 Task: Plan a time block for the sustainable fashion discussion.
Action: Mouse moved to (134, 130)
Screenshot: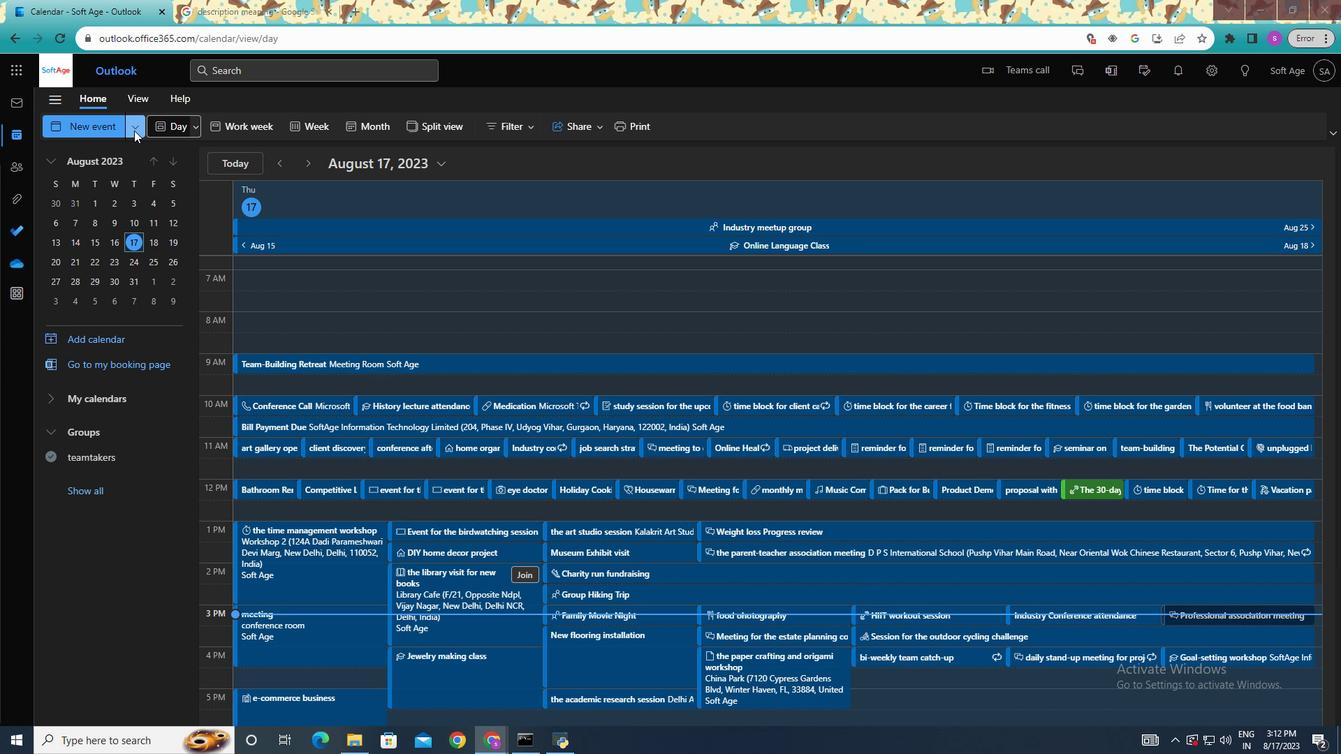 
Action: Mouse pressed left at (134, 130)
Screenshot: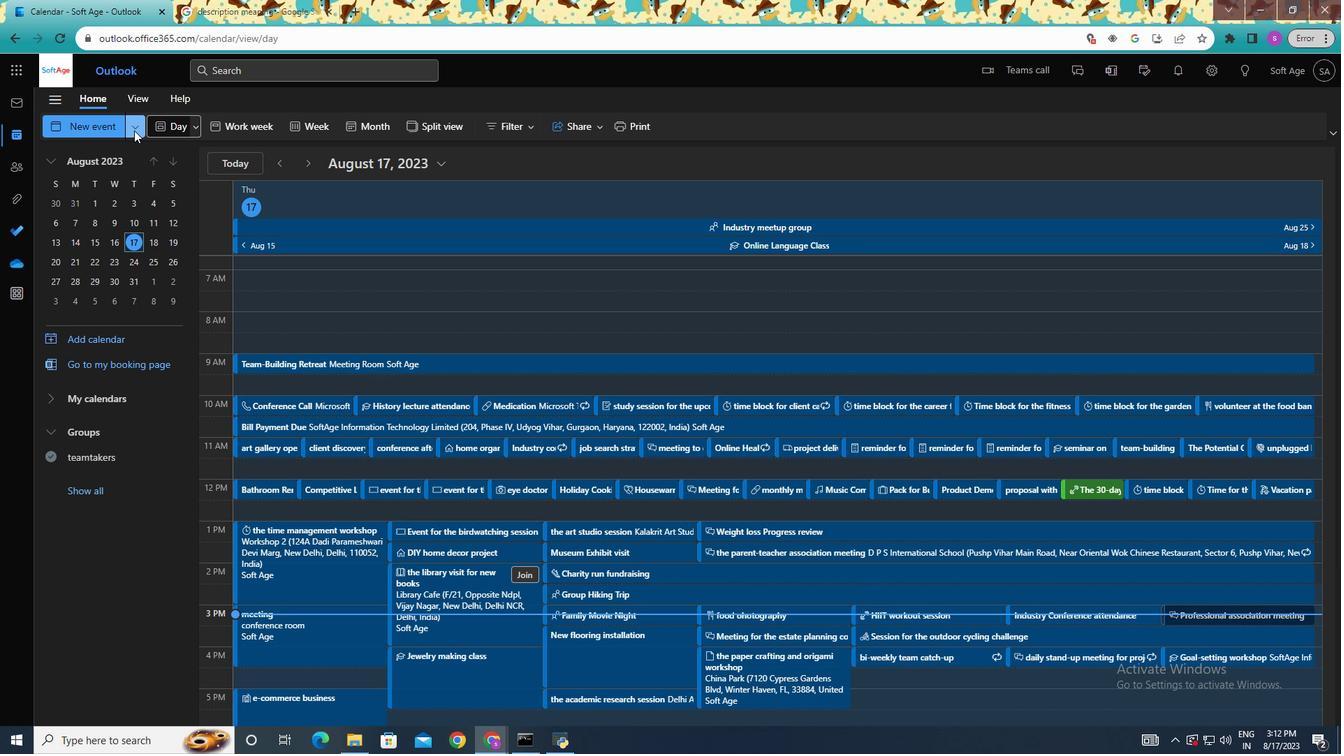 
Action: Mouse moved to (117, 210)
Screenshot: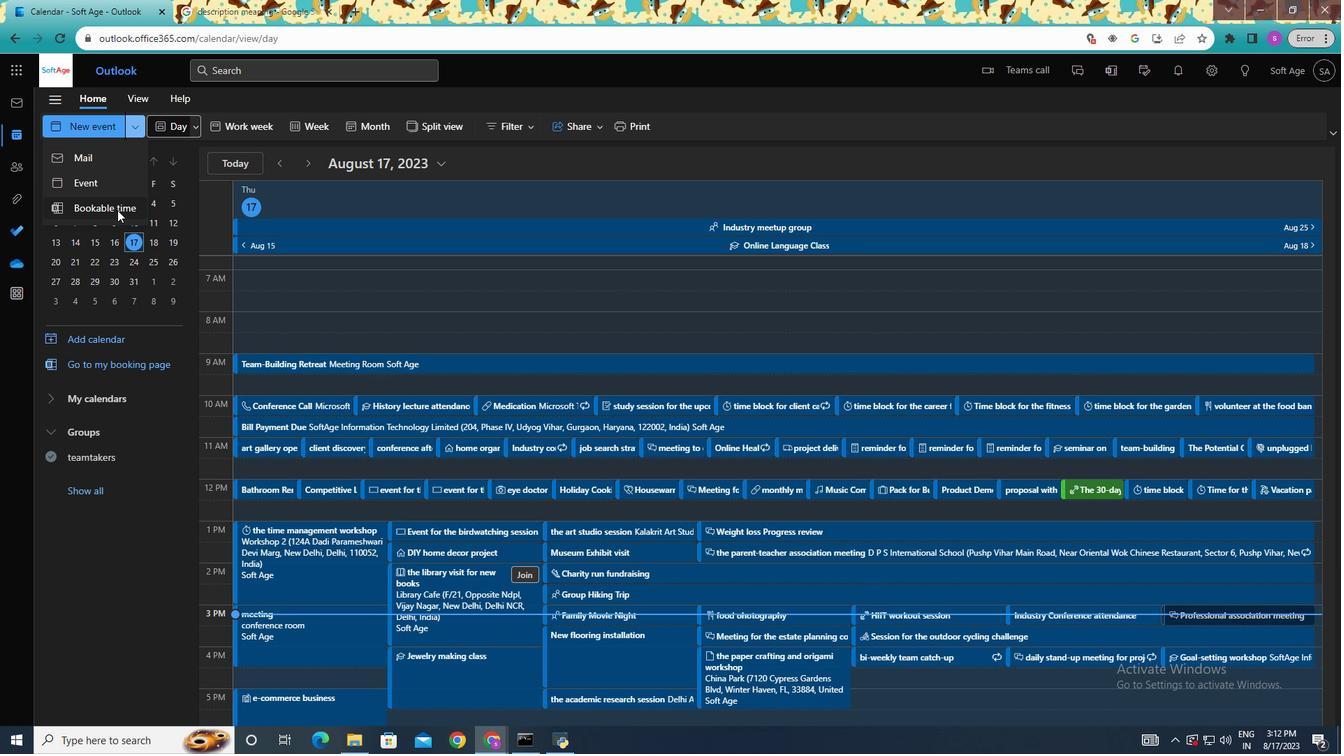 
Action: Mouse pressed left at (117, 210)
Screenshot: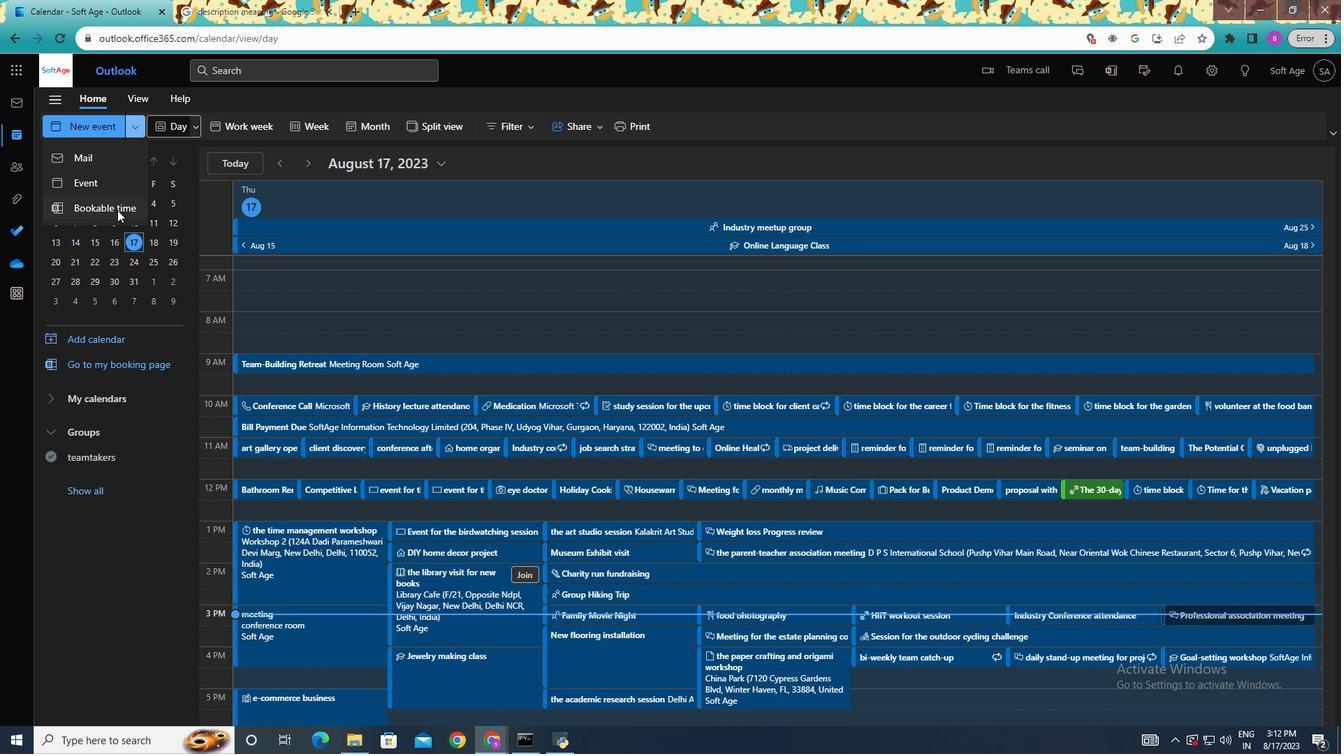 
Action: Mouse moved to (399, 160)
Screenshot: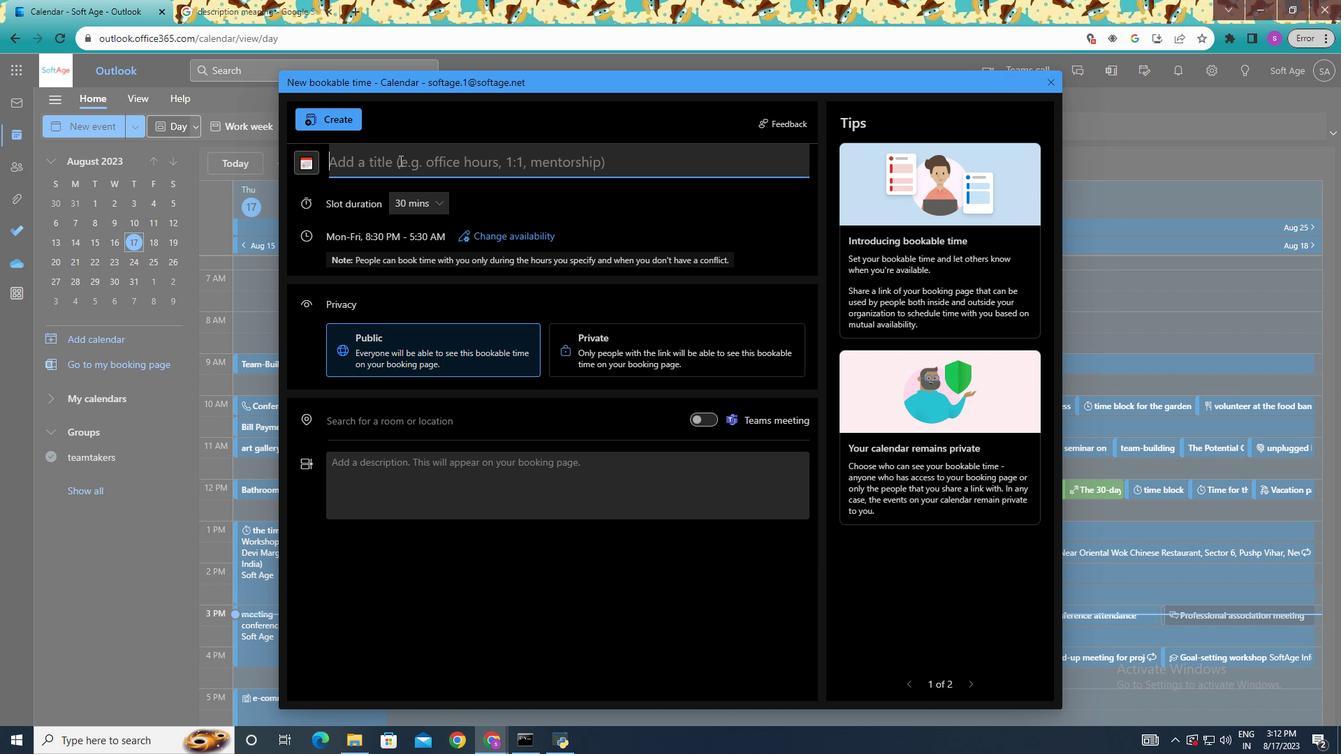 
Action: Mouse pressed left at (399, 160)
Screenshot: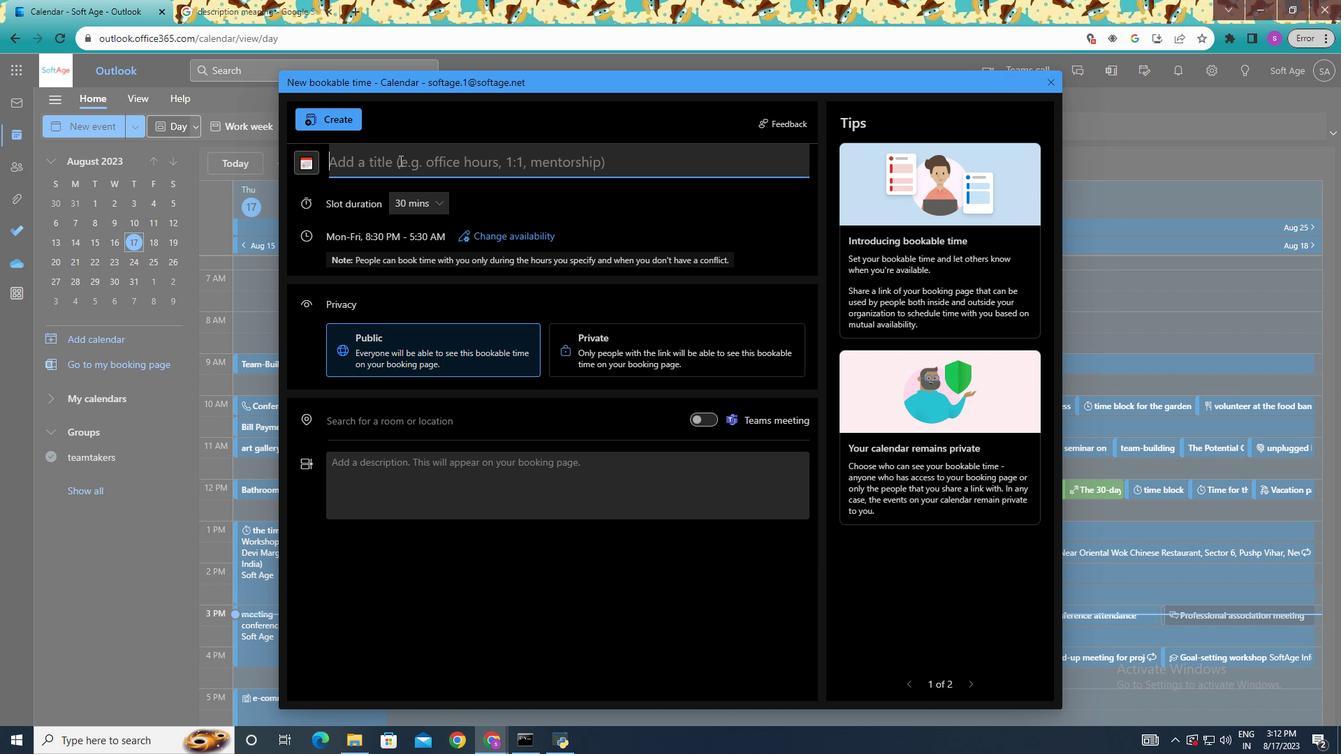 
Action: Mouse moved to (398, 159)
Screenshot: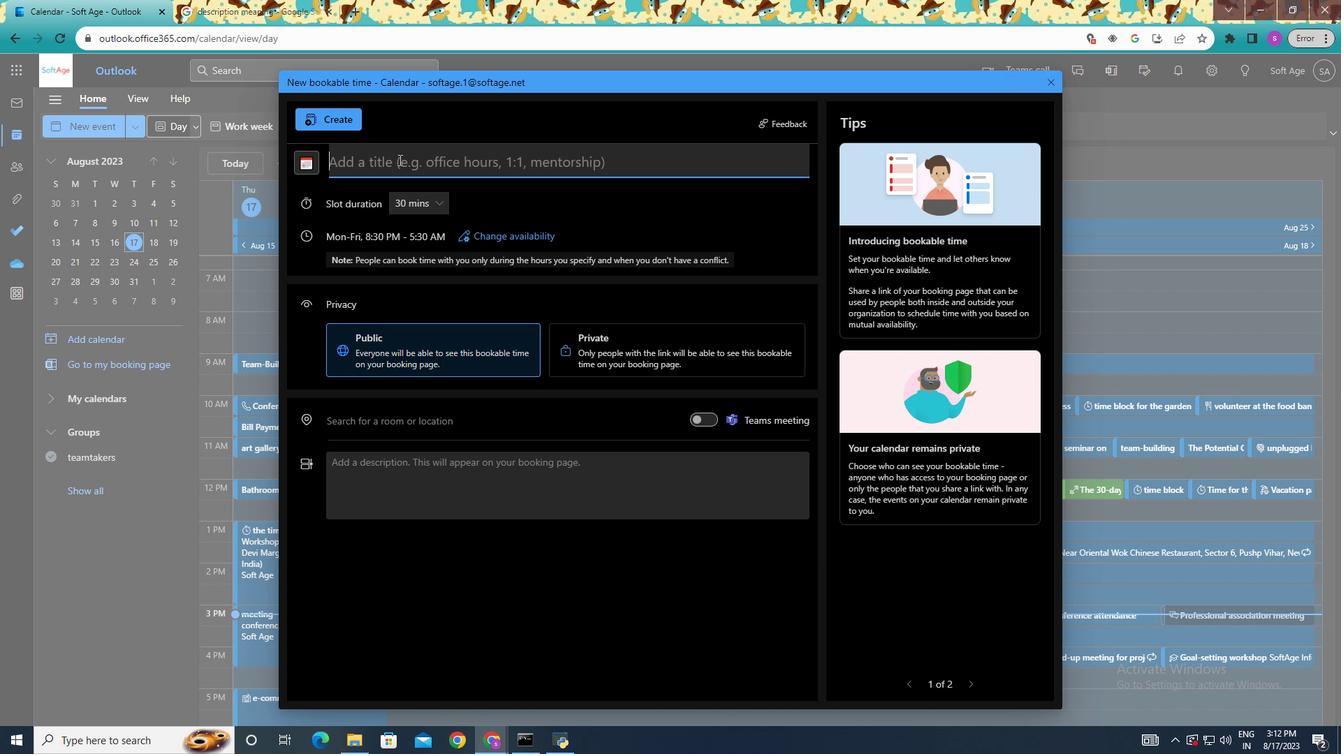 
Action: Key pressed <Key.shift>The<Key.space>sustainable<Key.space>fashion<Key.space>discussion
Screenshot: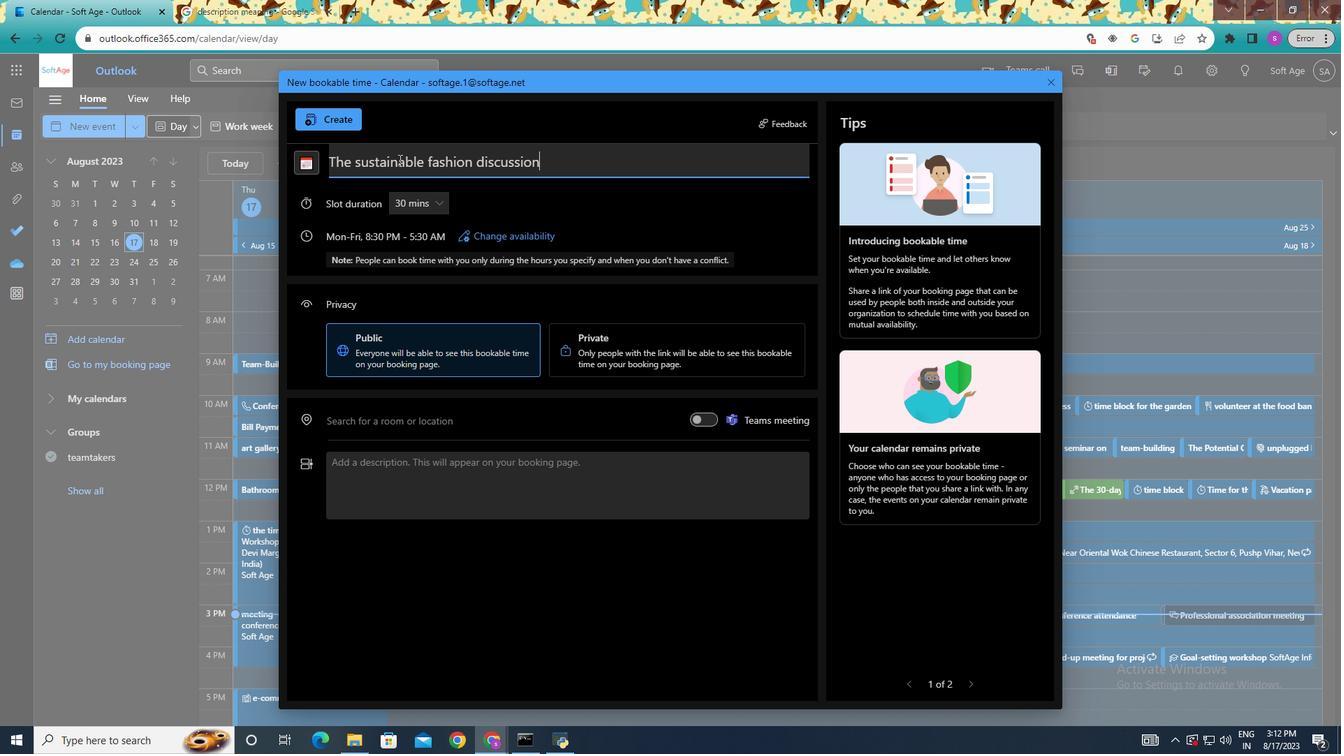 
Action: Mouse moved to (444, 202)
Screenshot: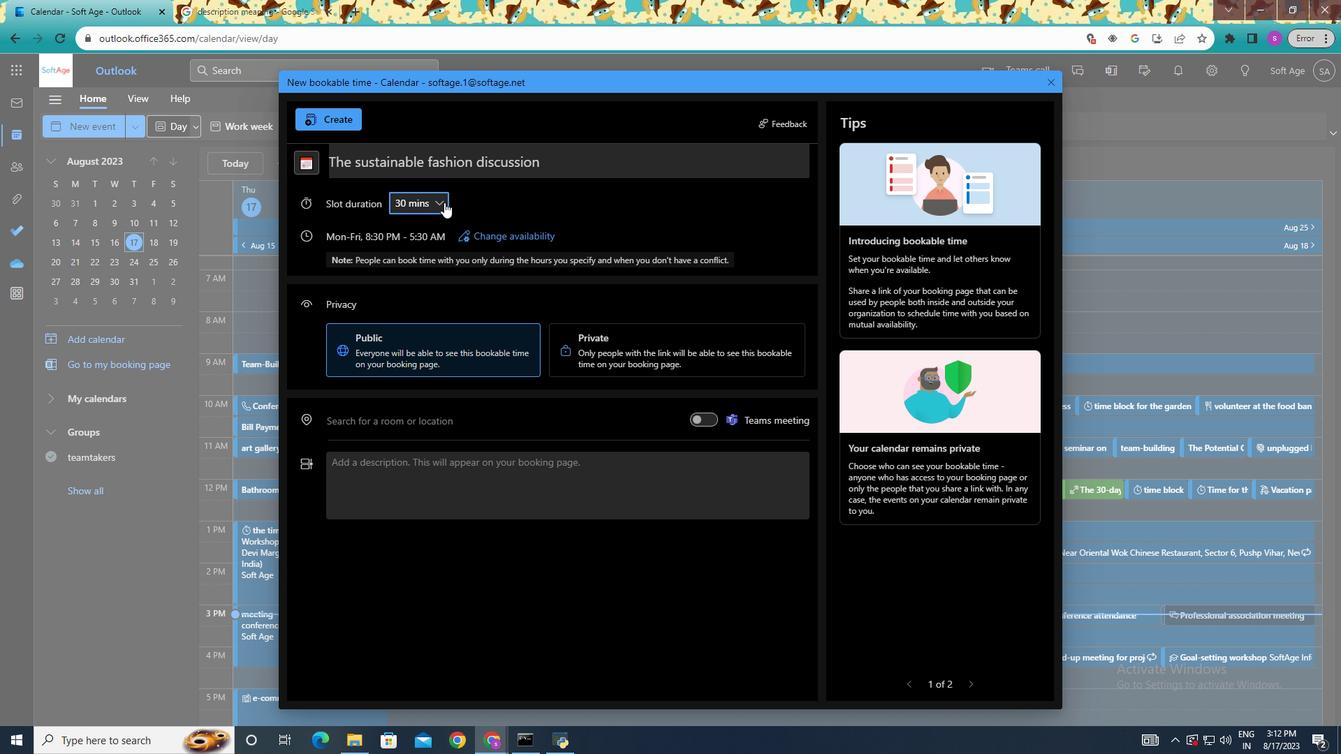 
Action: Mouse pressed left at (444, 202)
Screenshot: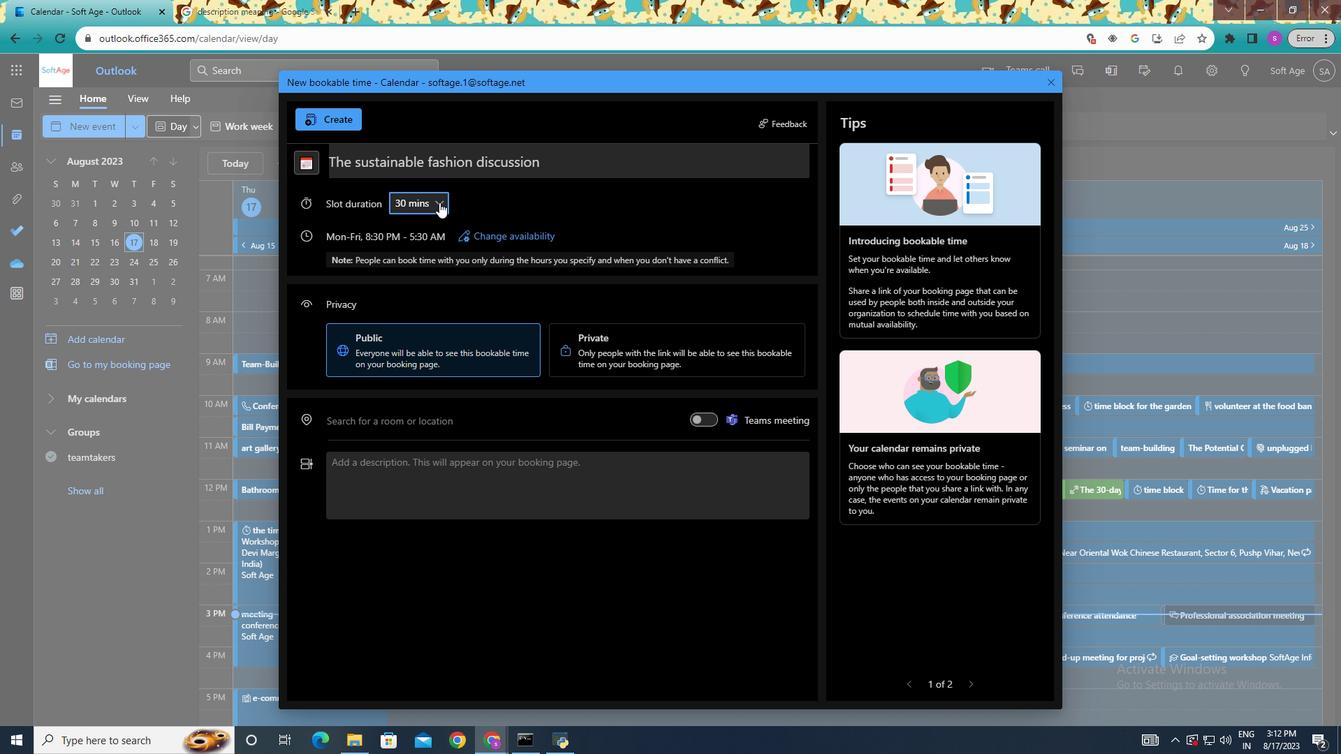 
Action: Mouse moved to (419, 303)
Screenshot: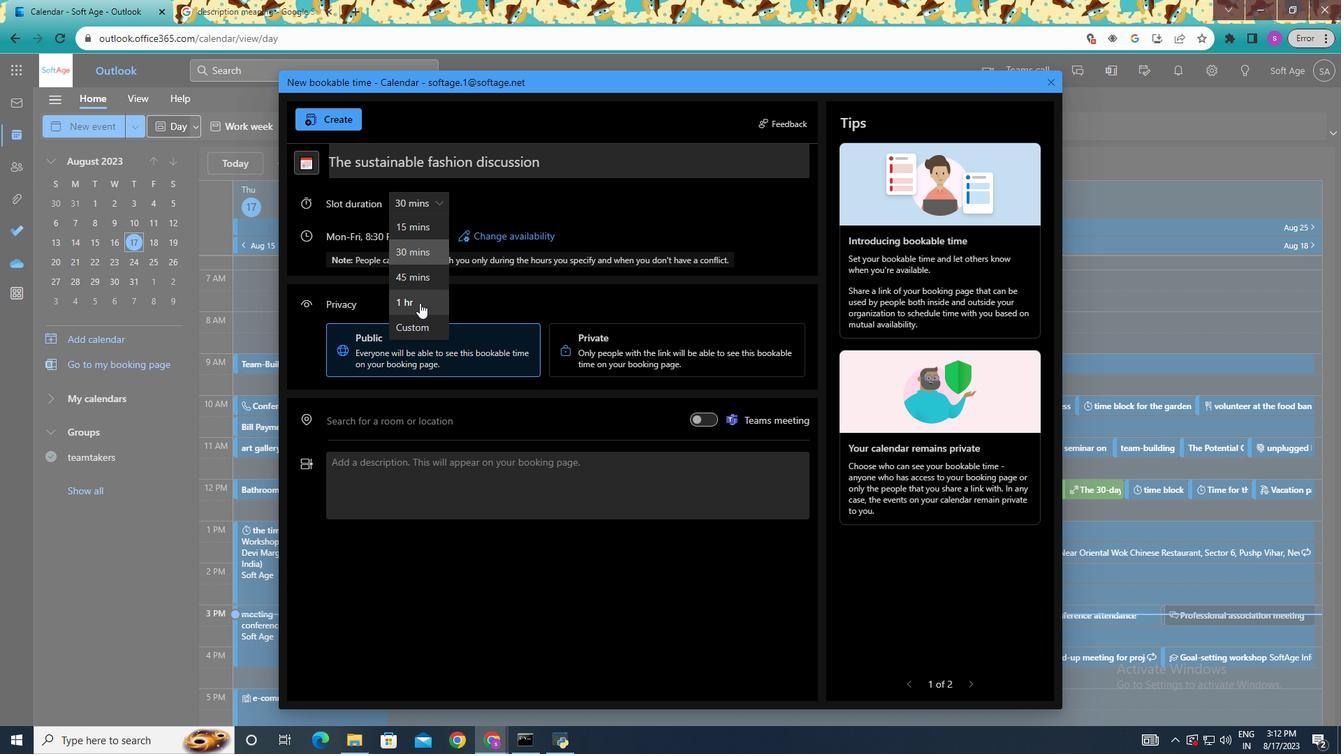 
Action: Mouse pressed left at (419, 303)
Screenshot: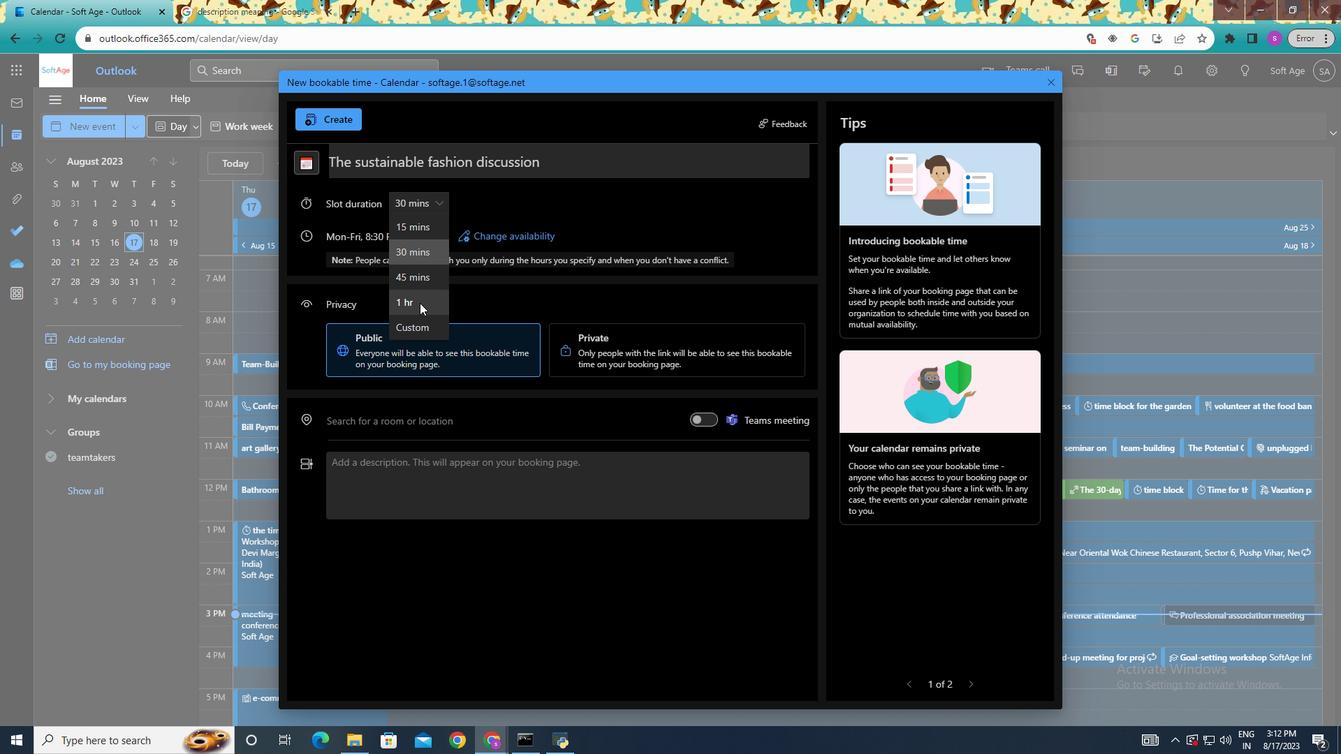 
Action: Mouse moved to (641, 356)
Screenshot: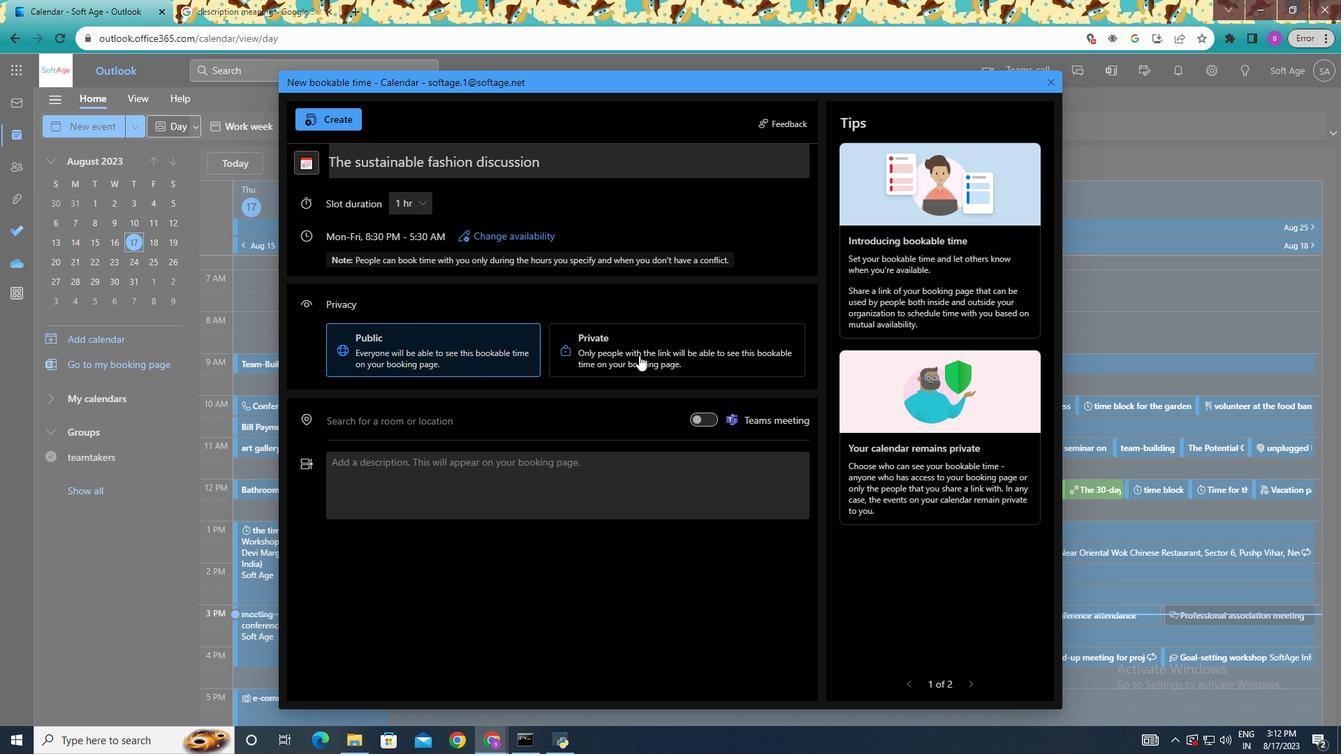 
Action: Mouse pressed left at (641, 356)
Screenshot: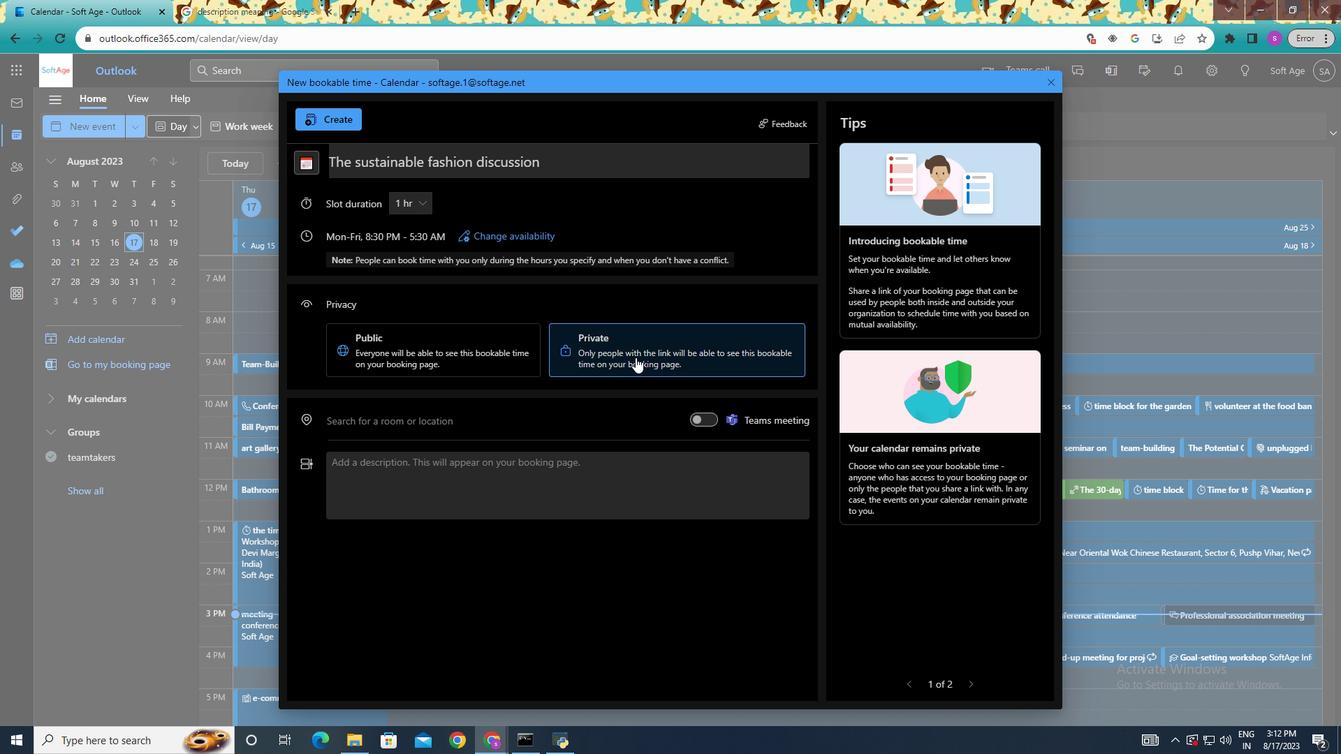 
Action: Mouse moved to (432, 421)
Screenshot: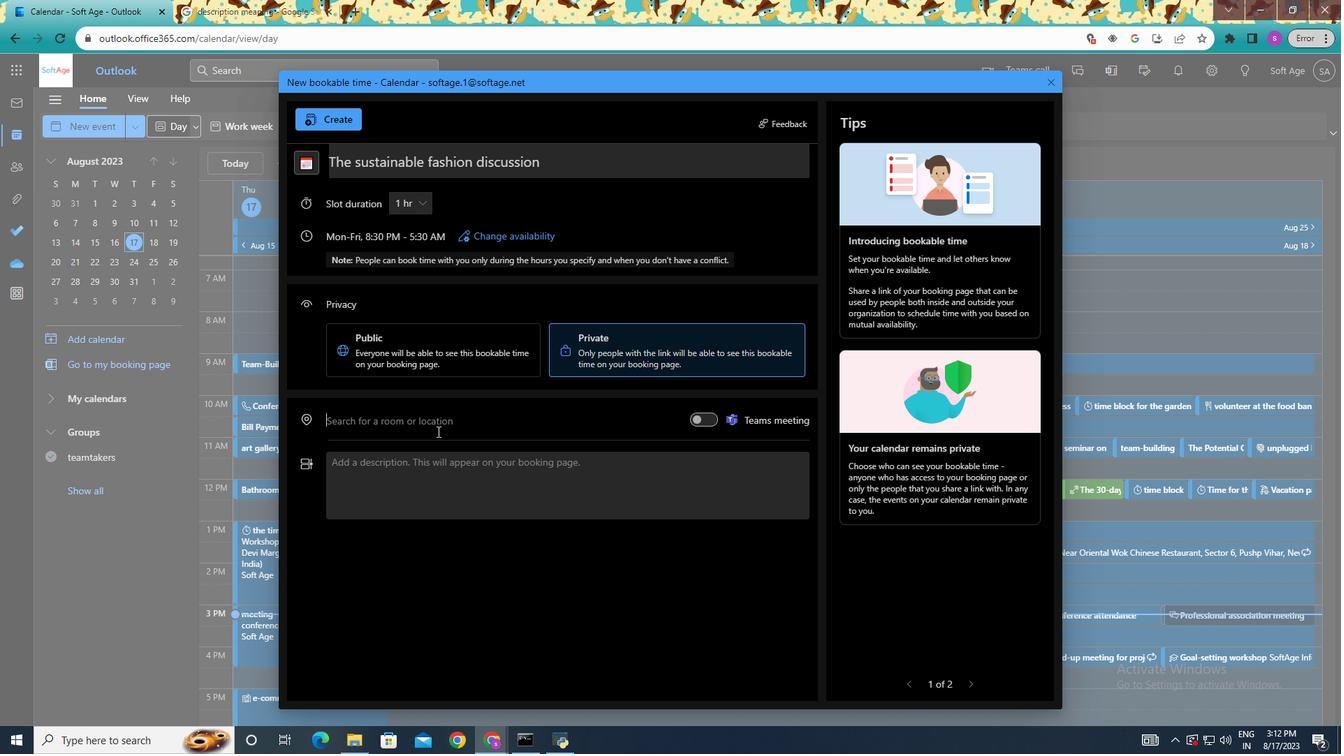
Action: Mouse pressed left at (432, 421)
Screenshot: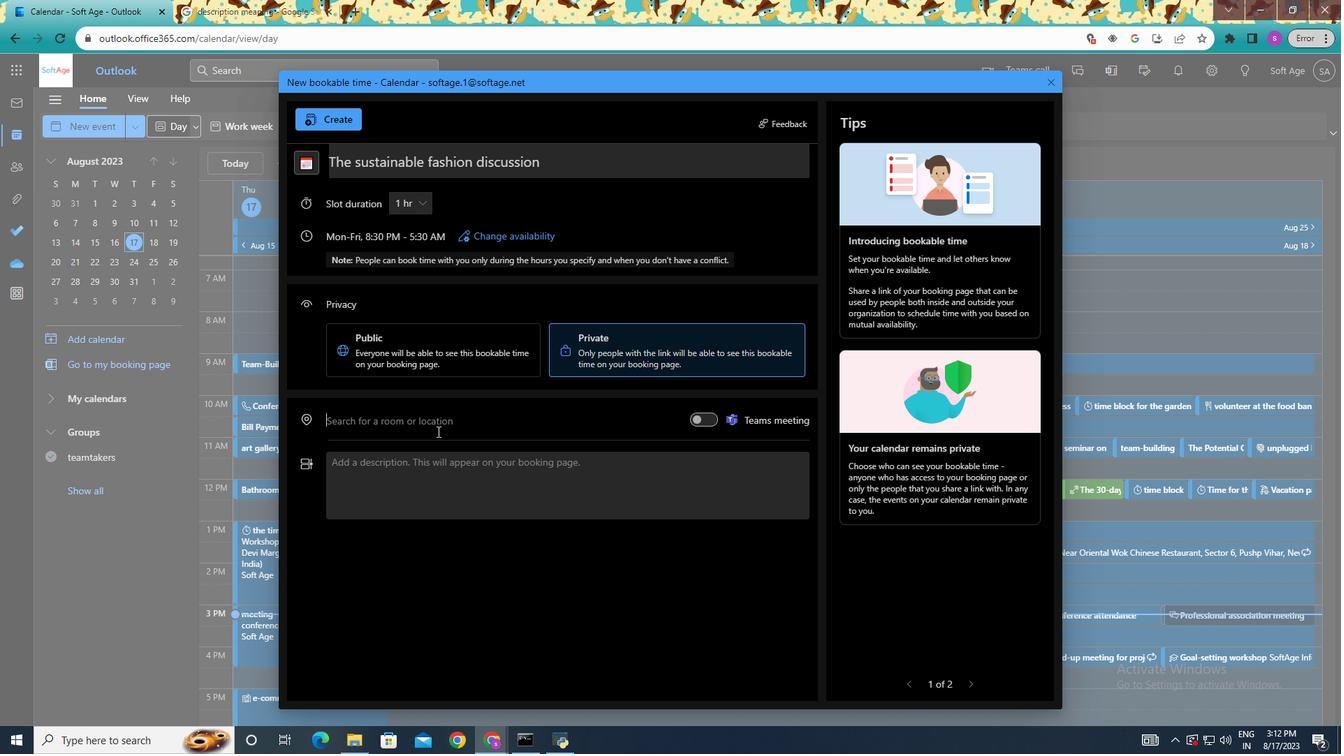 
Action: Mouse moved to (436, 431)
Screenshot: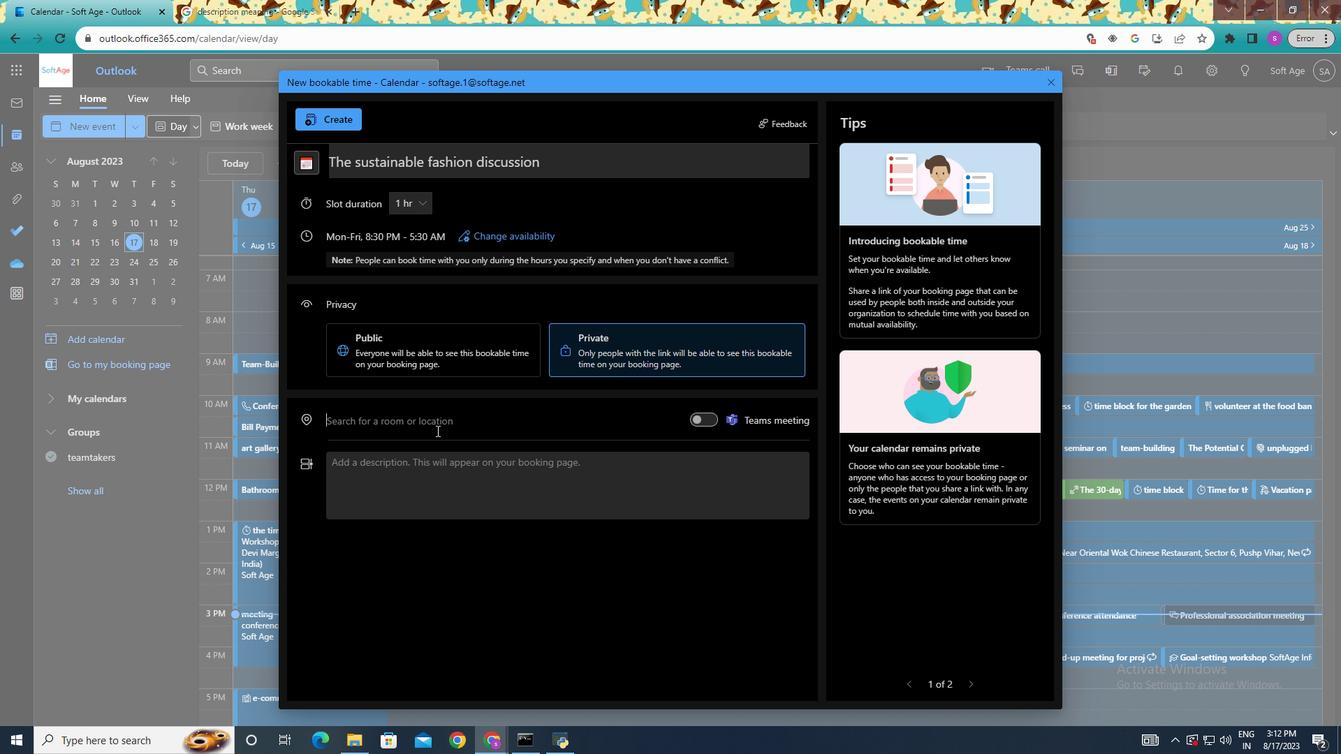 
Action: Key pressed <Key.shift>Plam<Key.space>vihar<Key.space>
Screenshot: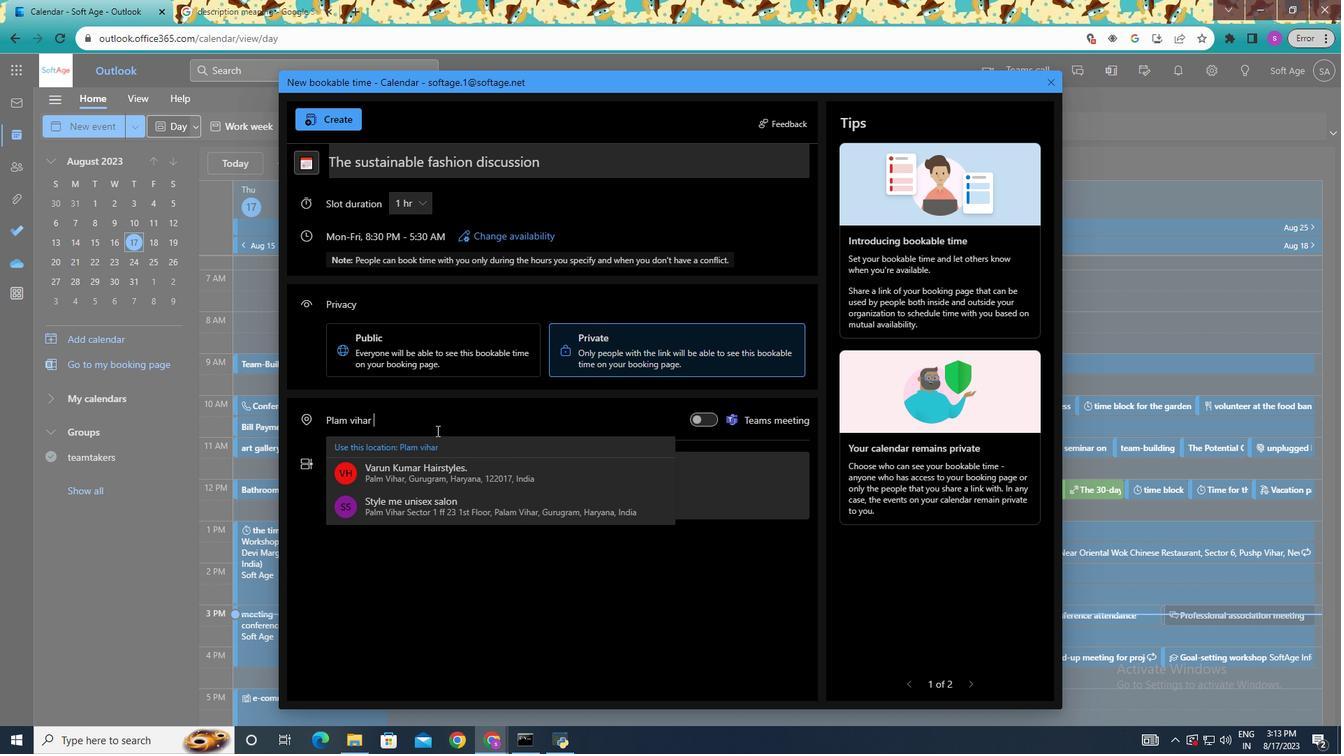 
Action: Mouse moved to (398, 481)
Screenshot: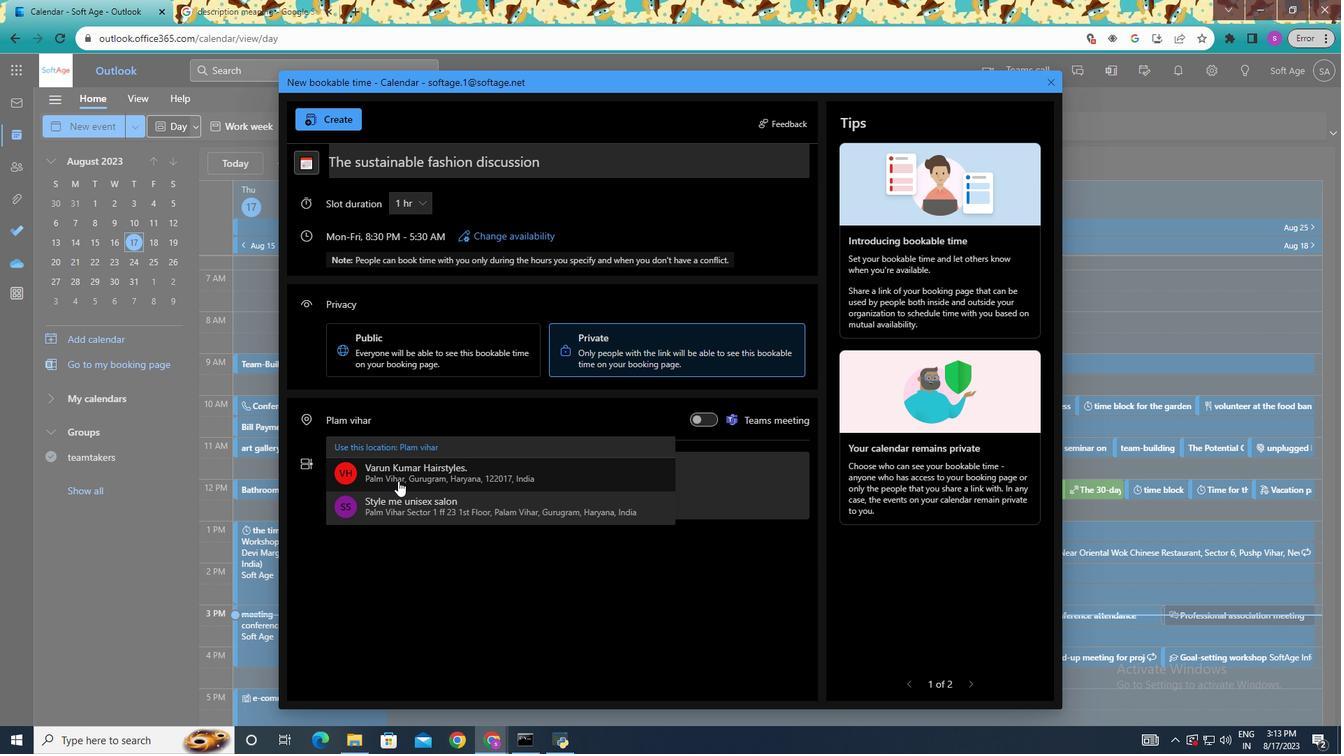 
Action: Key pressed choma<Key.backspace><Key.backspace><Key.backspace><Key.backspace><Key.backspace><Key.shift>Ashok<Key.backspace><Key.backspace><Key.backspace><Key.backspace><Key.backspace><Key.backspace><Key.backspace><Key.backspace><Key.backspace>
Screenshot: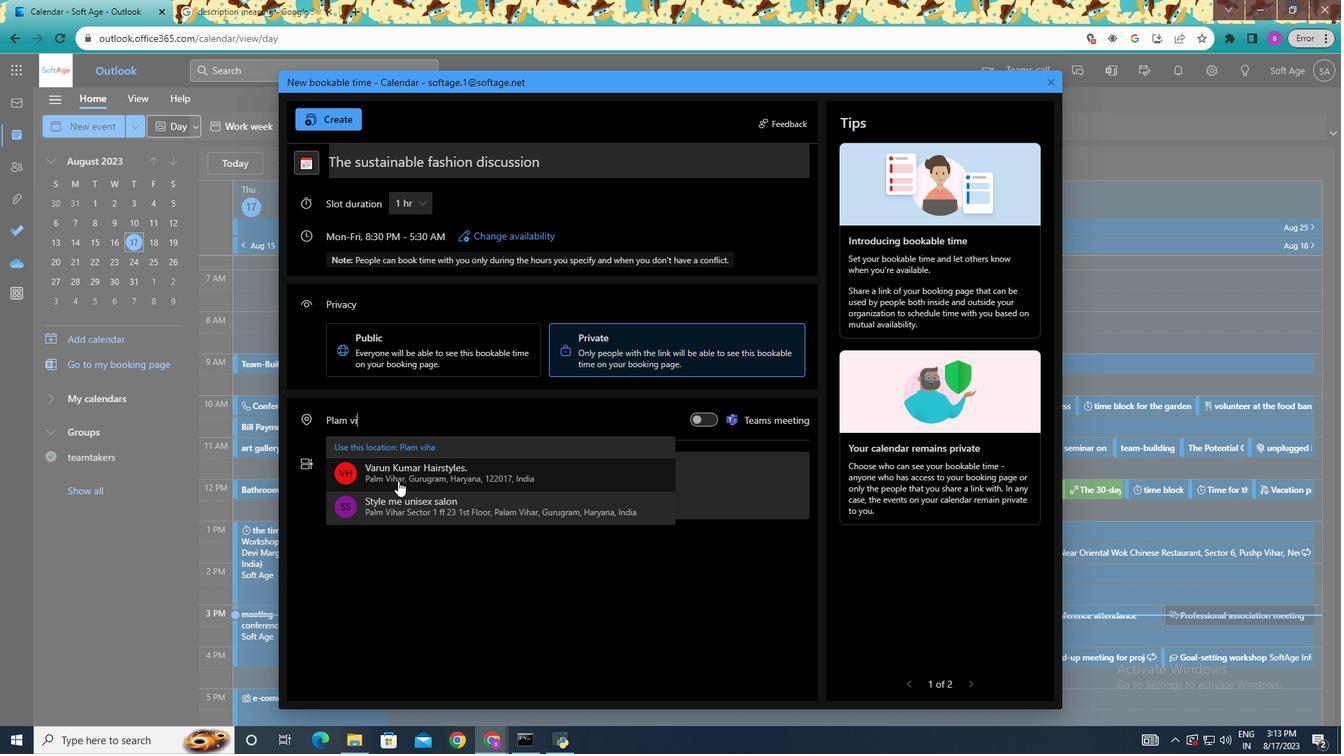 
Action: Mouse moved to (426, 496)
Screenshot: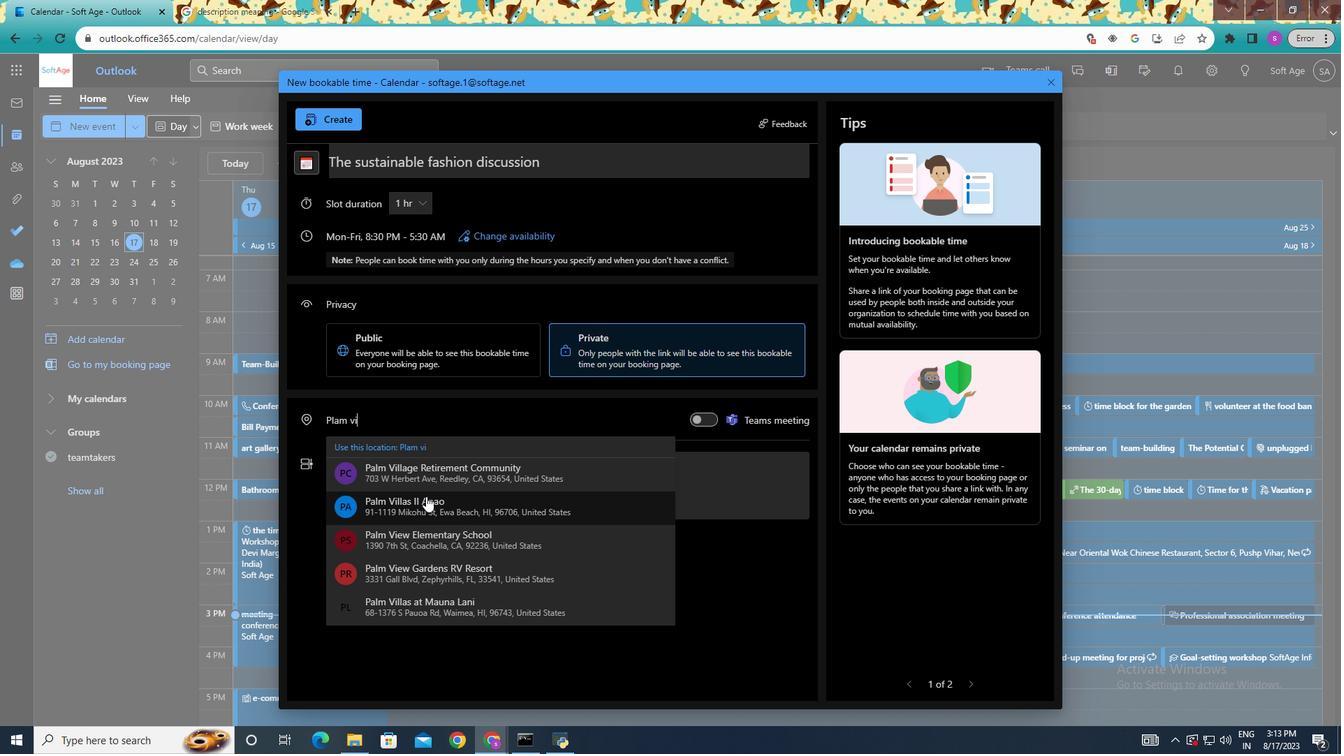 
Action: Mouse pressed left at (426, 496)
Screenshot: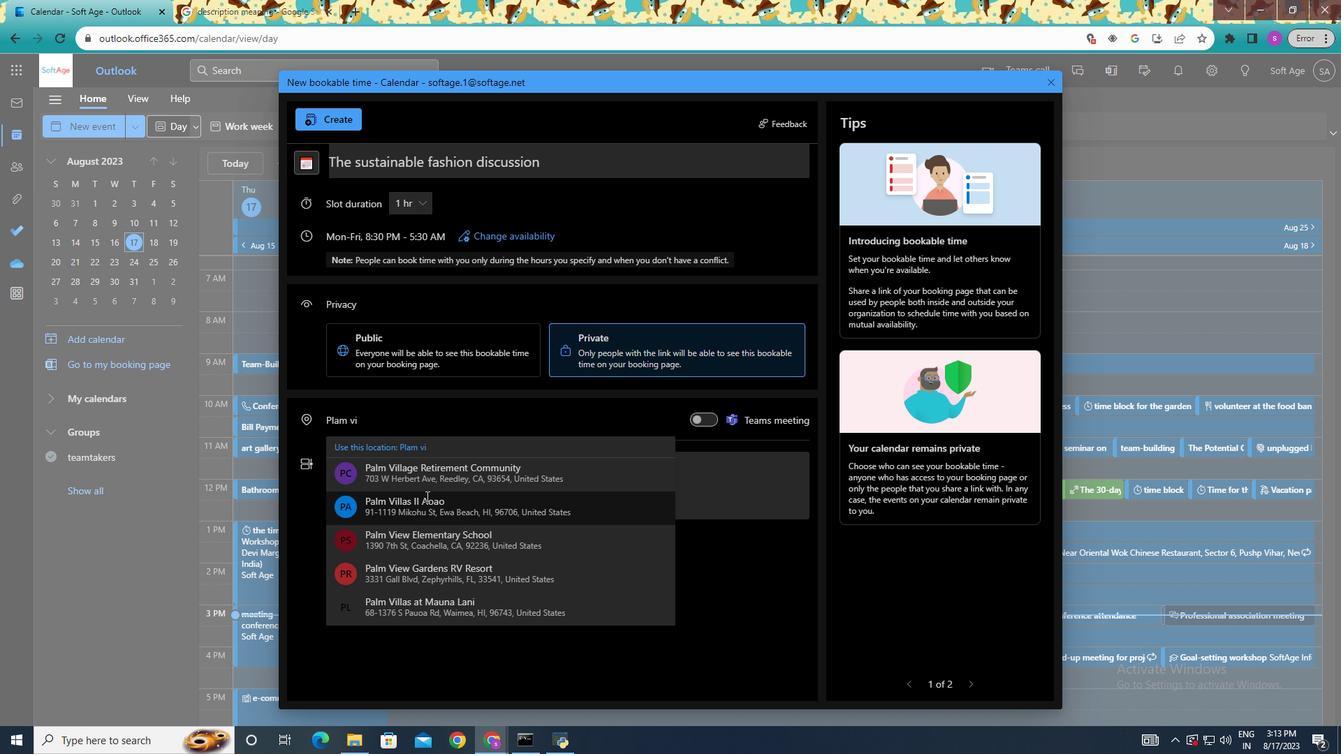 
Action: Mouse moved to (393, 472)
Screenshot: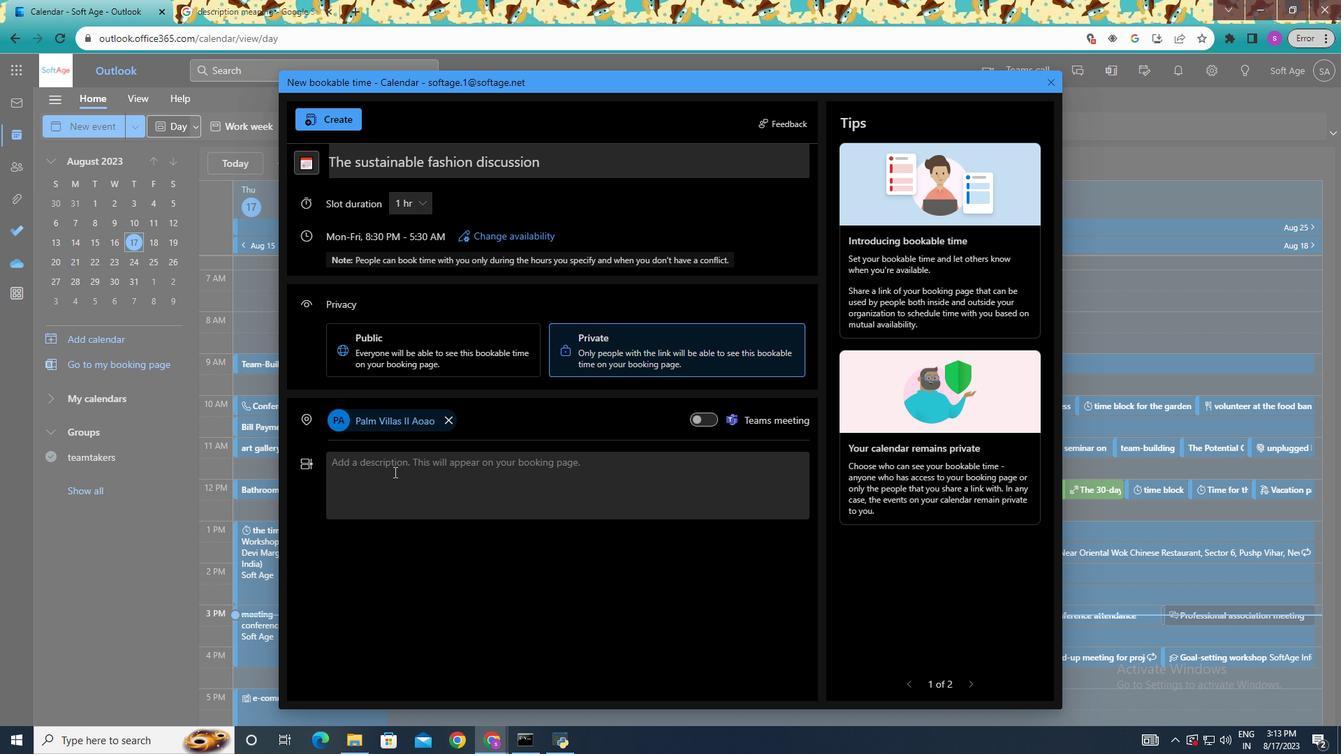 
Action: Mouse pressed left at (393, 472)
Screenshot: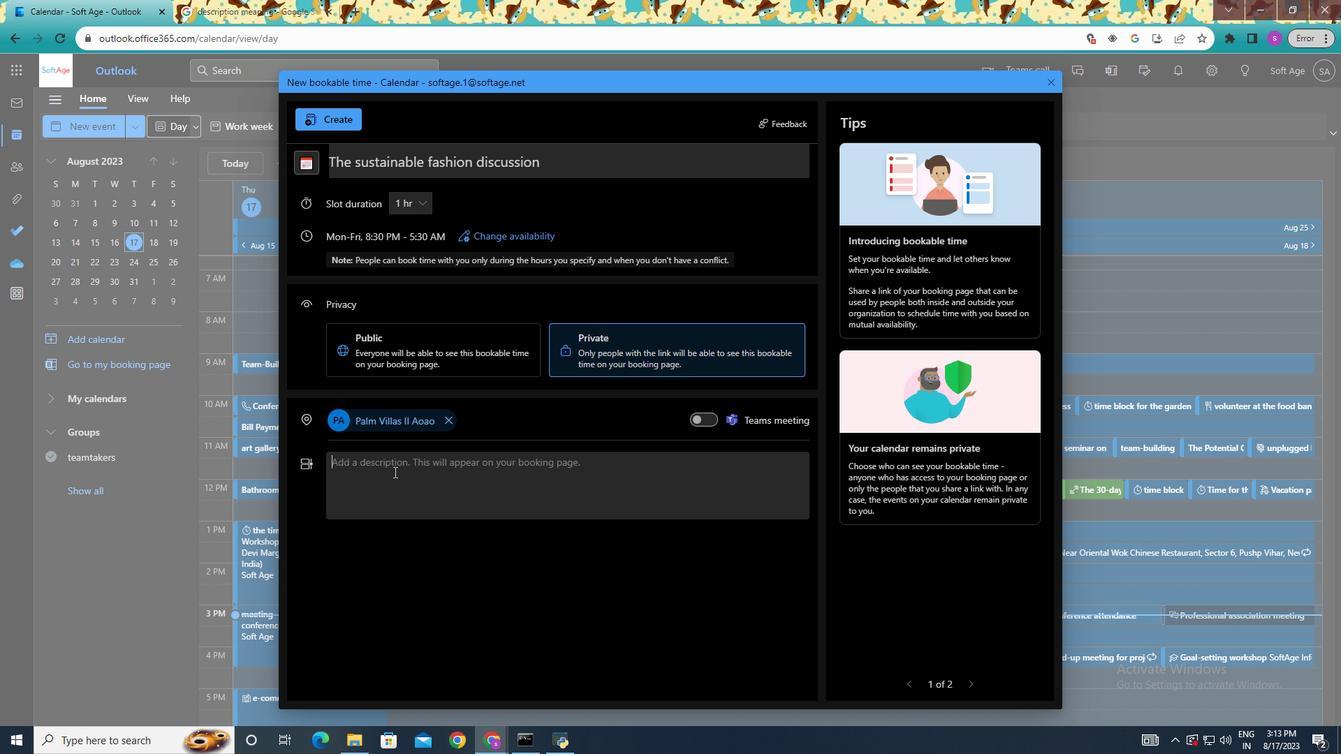 
Action: Mouse moved to (393, 472)
Screenshot: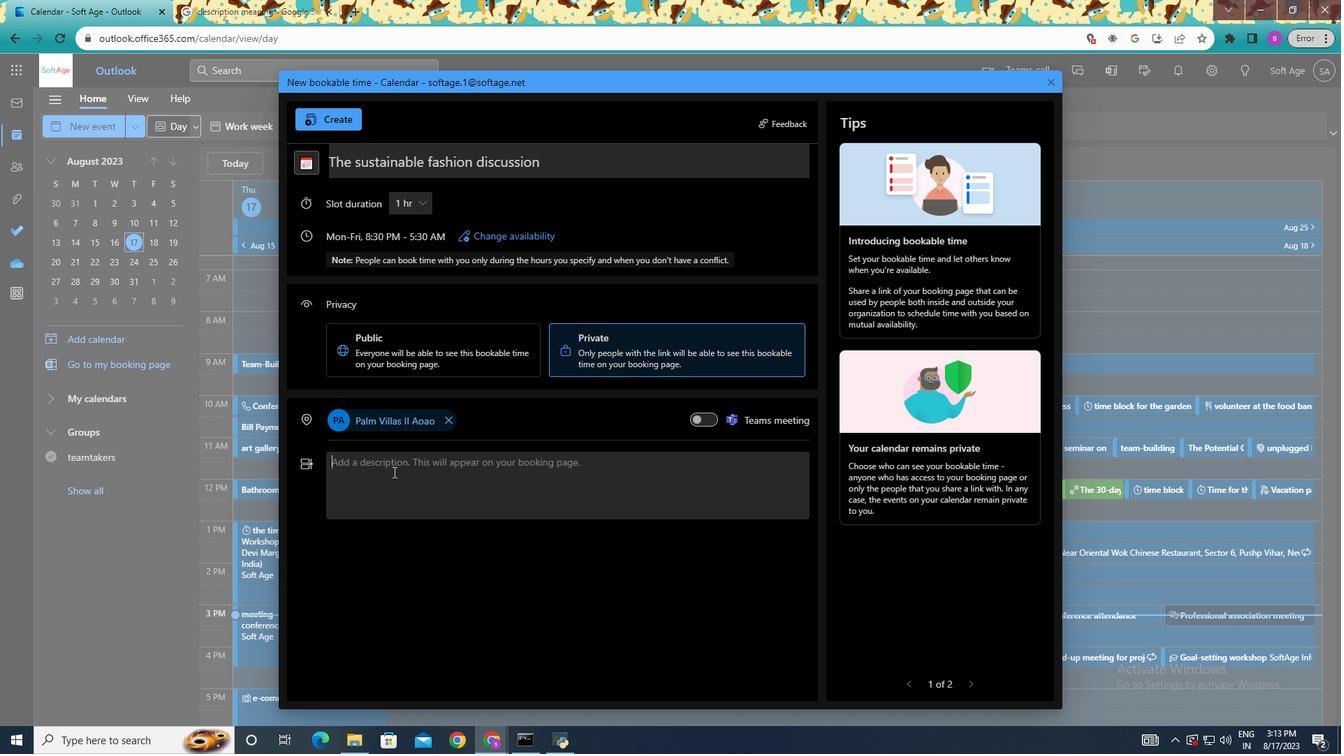 
Action: Key pressed <Key.shift>Hosting<Key.space>a<Key.space>sustainable<Key.space>fashion<Key.space>discussion<Key.space>is<Key.space>a<Key.space>great<Key.space>way<Key.space>to<Key.space>raise<Key.space>awarem<Key.backspace>ness,<Key.space>educate<Key.space><Key.backspace>,<Key.space>and<Key.space>engage<Key.space>people<Key.space>in<Key.space>raise<Key.space>awareness,<Key.space>educate<Key.space>and<Key.space>engage<Key.space>people<Key.space>in<Key.space>conversation<Key.space>s<Key.backspace><Key.backspace>s<Key.space>about<Key.space>the<Key.space>fashion<Key.space>industry.<Key.space><Key.shift>Hr<Key.backspace>ere's<Key.space>a<Key.space>guide<Key.space>on<Key.space>how<Key.space>to<Key.space>organize<Key.space>a<Key.space>successful<Key.space>sustainable<Key.space>fashion<Key.space>discussion.
Screenshot: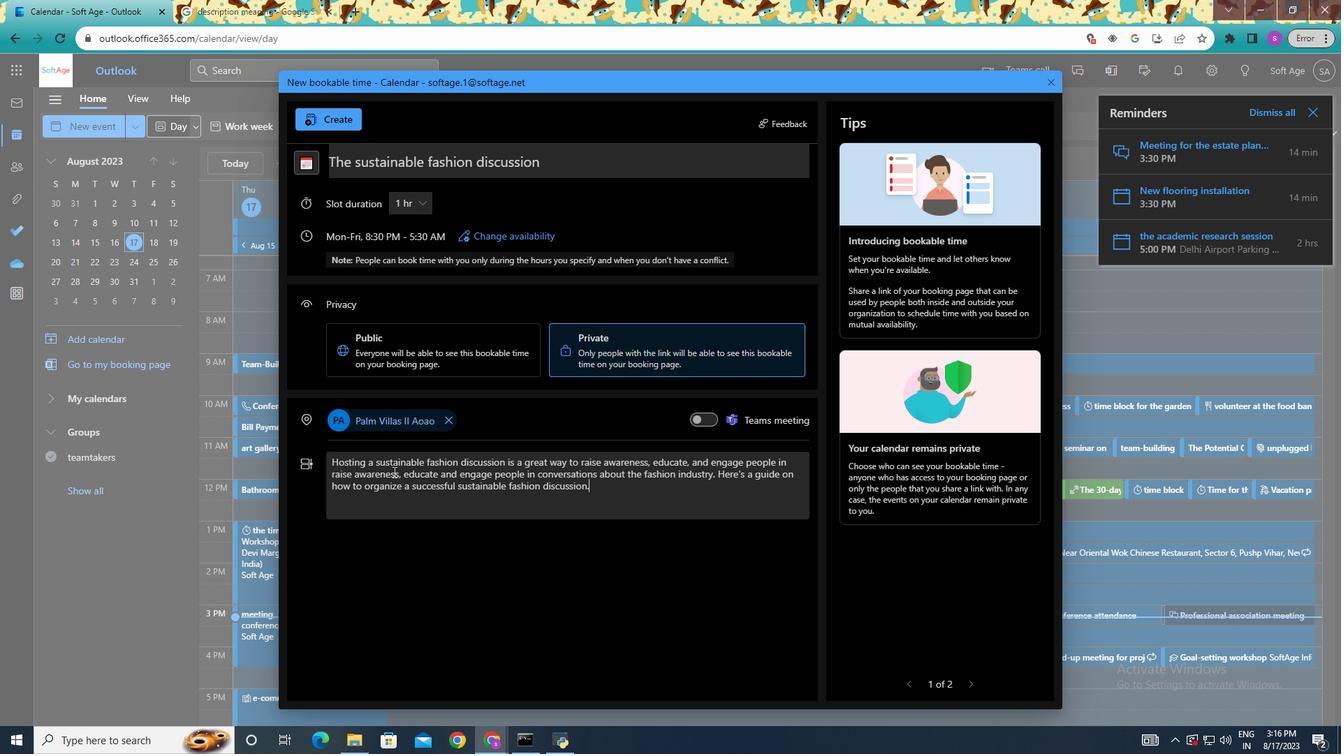
Action: Mouse moved to (342, 116)
Screenshot: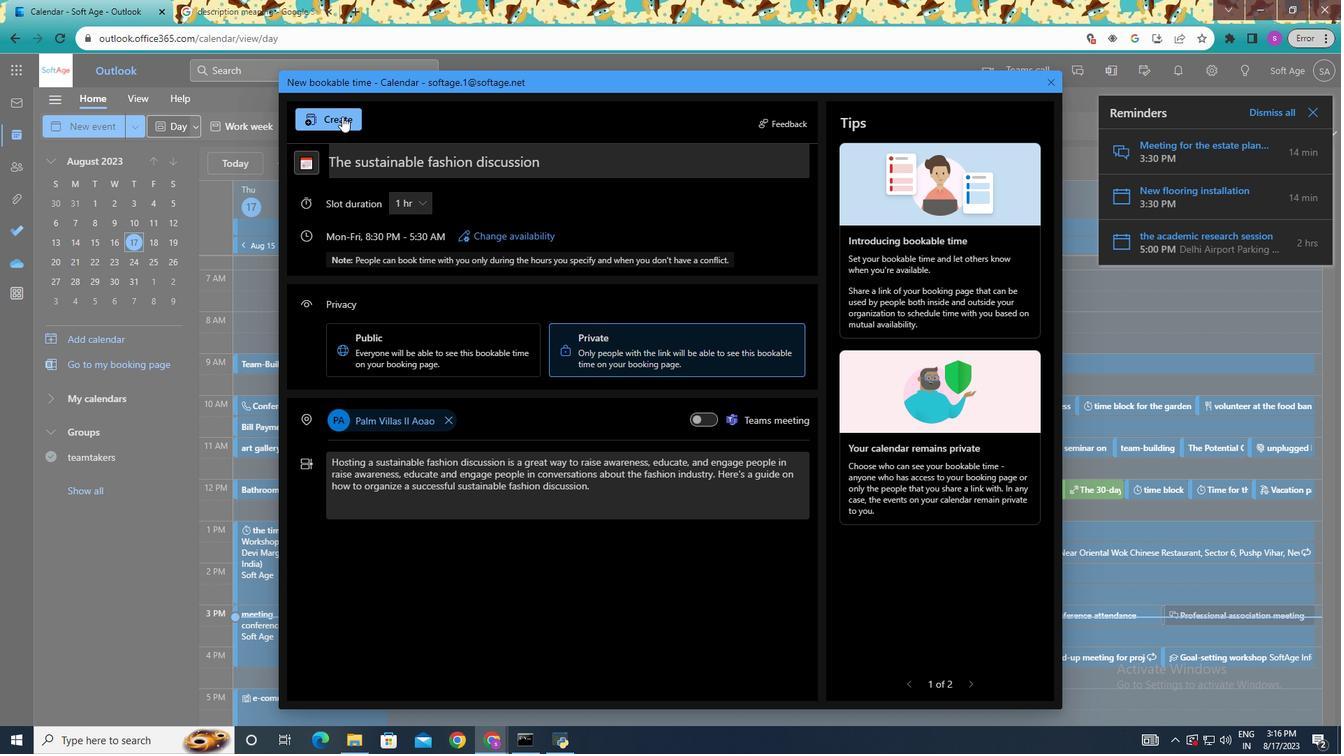 
Action: Mouse pressed left at (342, 116)
Screenshot: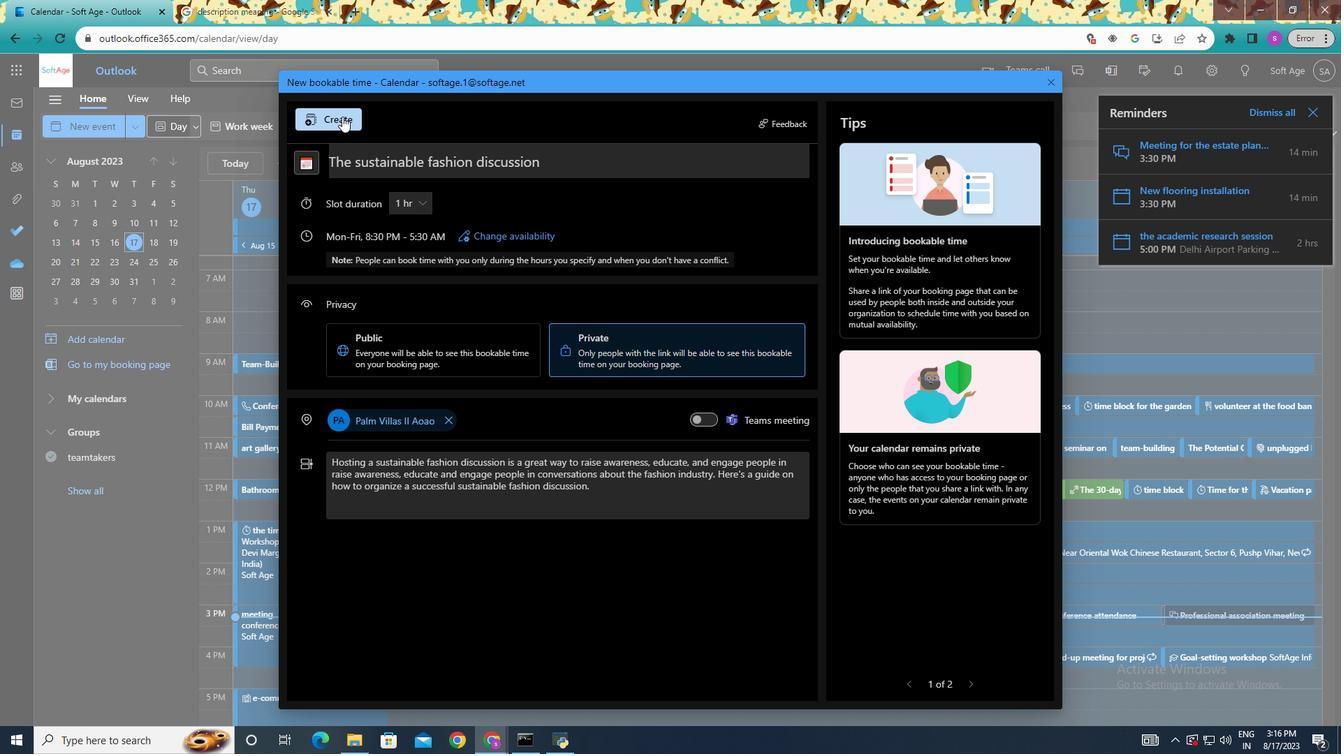 
